 Task: Add a dependency to the task Issue with data being truncated when saving to database , the existing task  Changes made by one user not being visible to another user in the project ZeroG.
Action: Mouse moved to (395, 500)
Screenshot: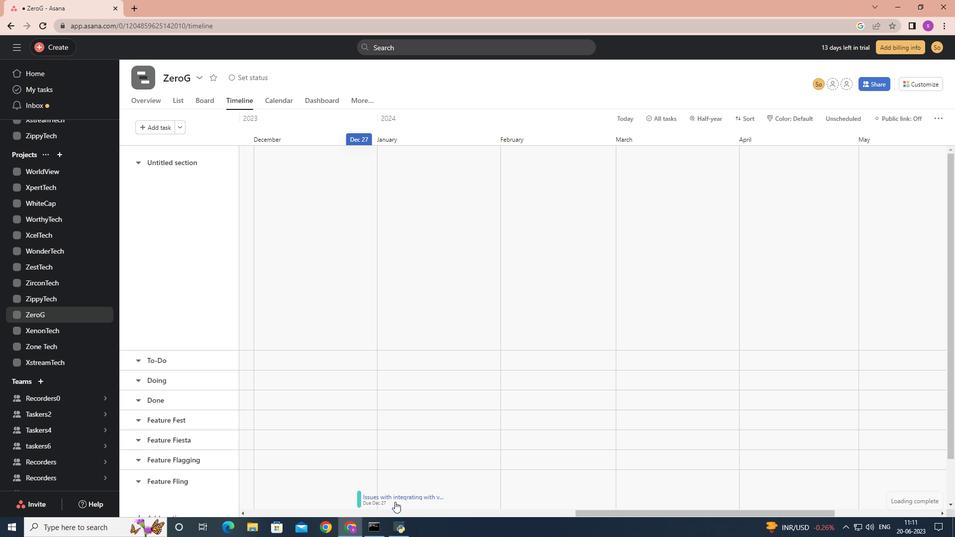 
Action: Mouse pressed left at (395, 500)
Screenshot: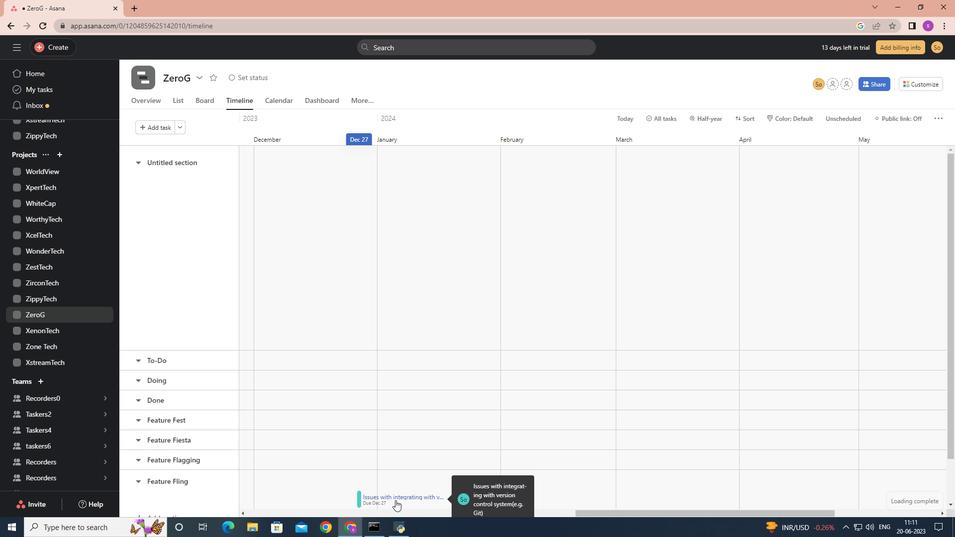 
Action: Mouse moved to (727, 267)
Screenshot: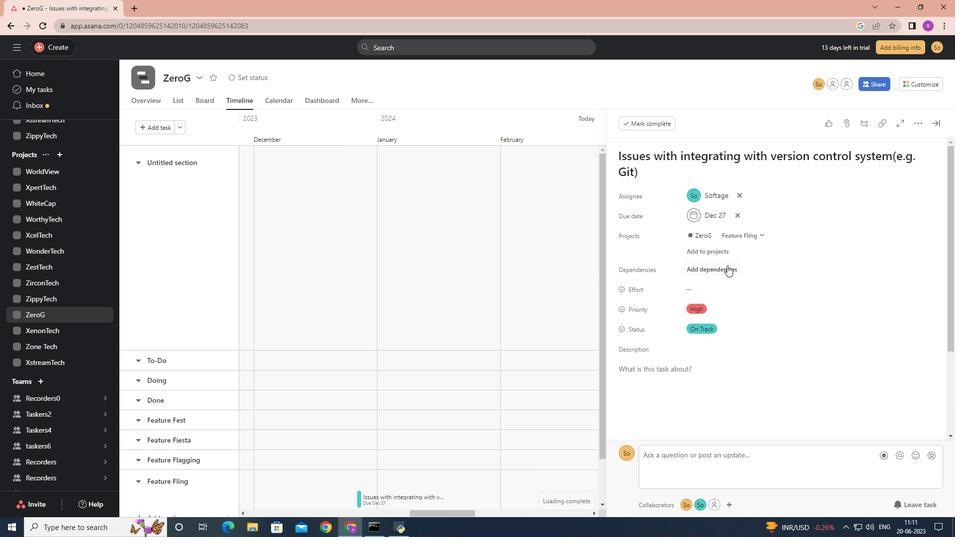
Action: Mouse pressed left at (727, 267)
Screenshot: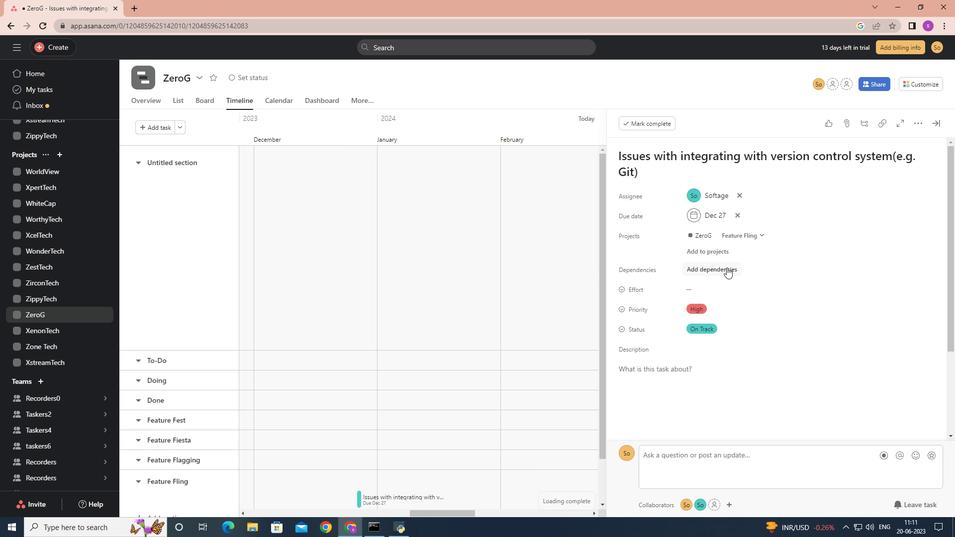 
Action: Mouse moved to (761, 347)
Screenshot: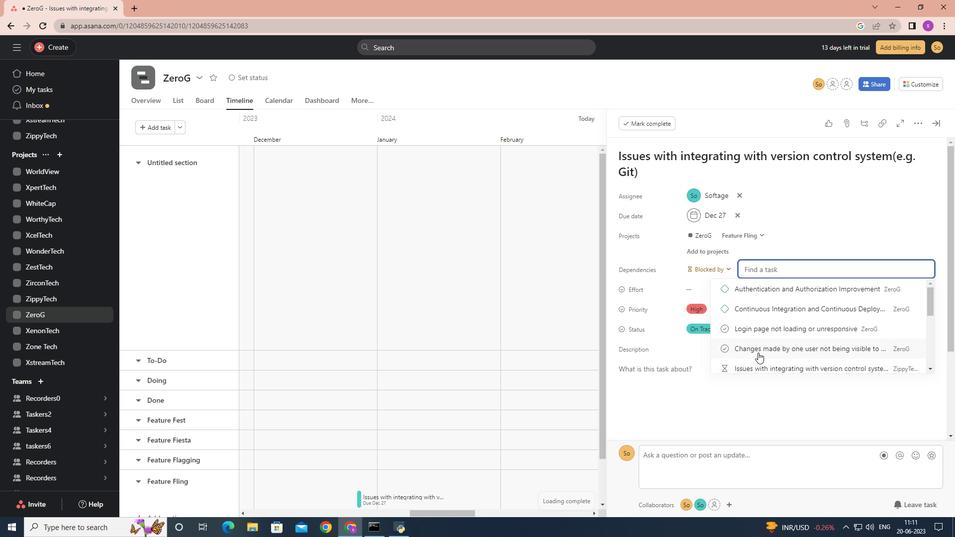 
Action: Mouse scrolled (761, 346) with delta (0, 0)
Screenshot: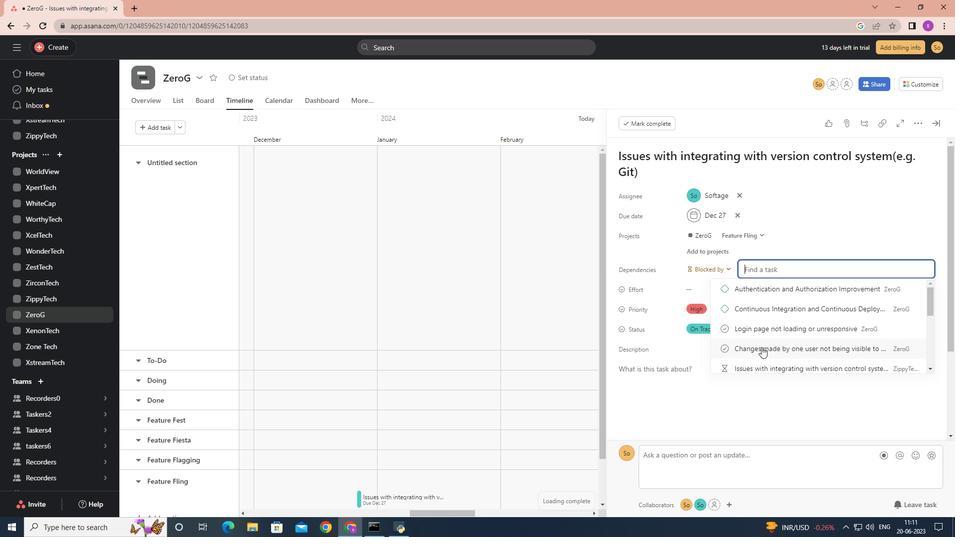 
Action: Mouse scrolled (761, 346) with delta (0, 0)
Screenshot: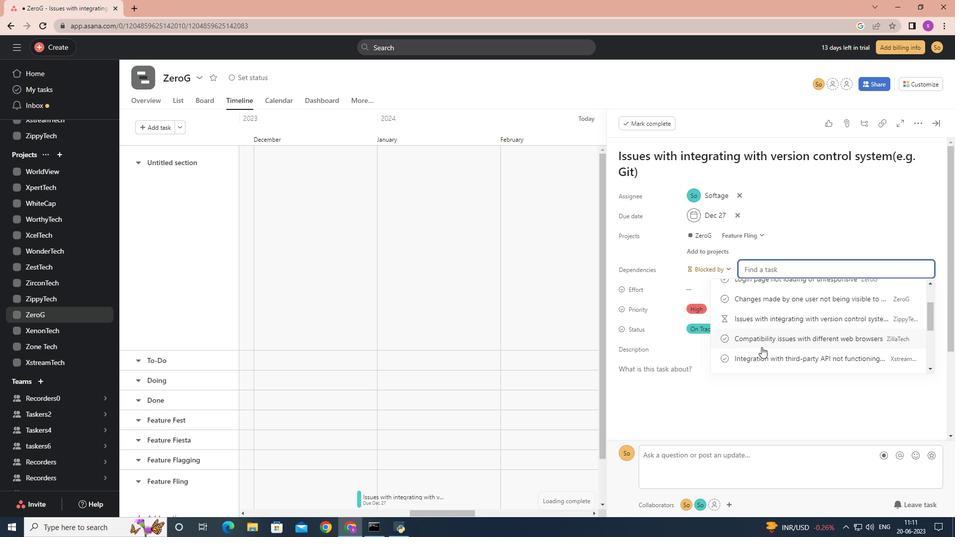 
Action: Mouse scrolled (761, 346) with delta (0, 0)
Screenshot: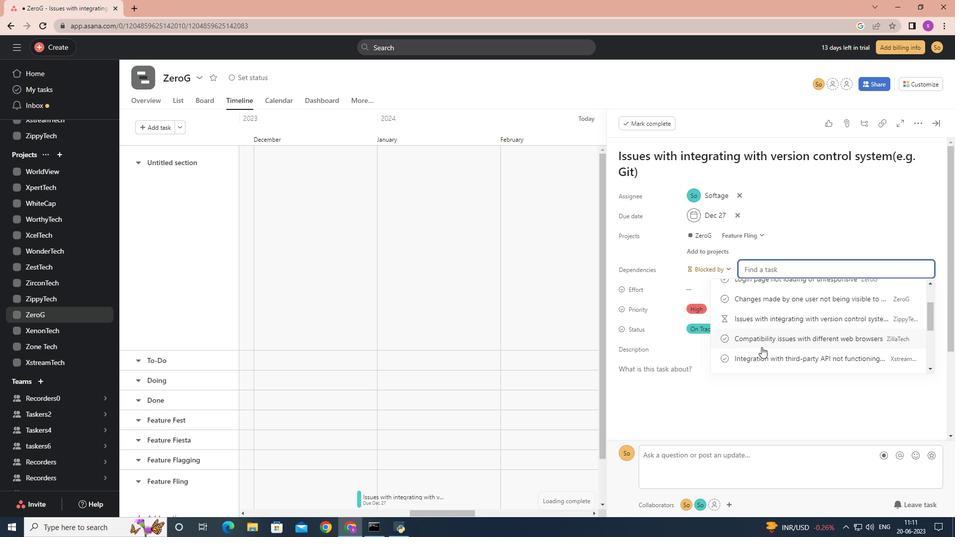 
Action: Mouse moved to (761, 347)
Screenshot: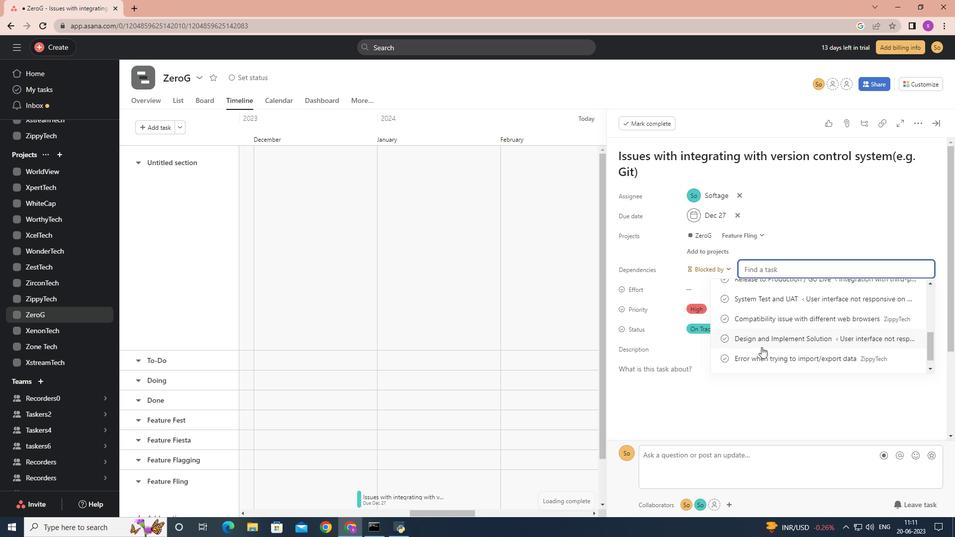 
Action: Mouse scrolled (761, 347) with delta (0, 0)
Screenshot: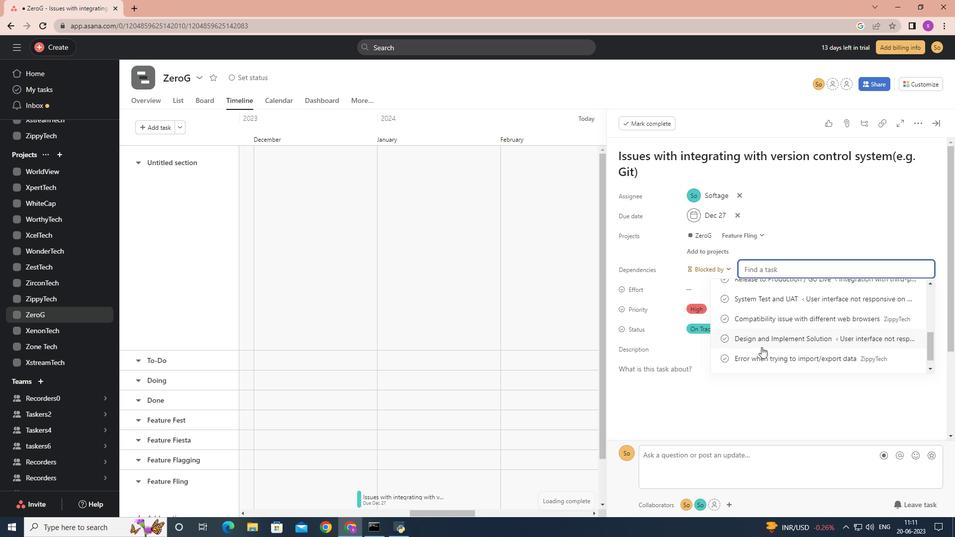 
Action: Mouse scrolled (761, 347) with delta (0, 0)
Screenshot: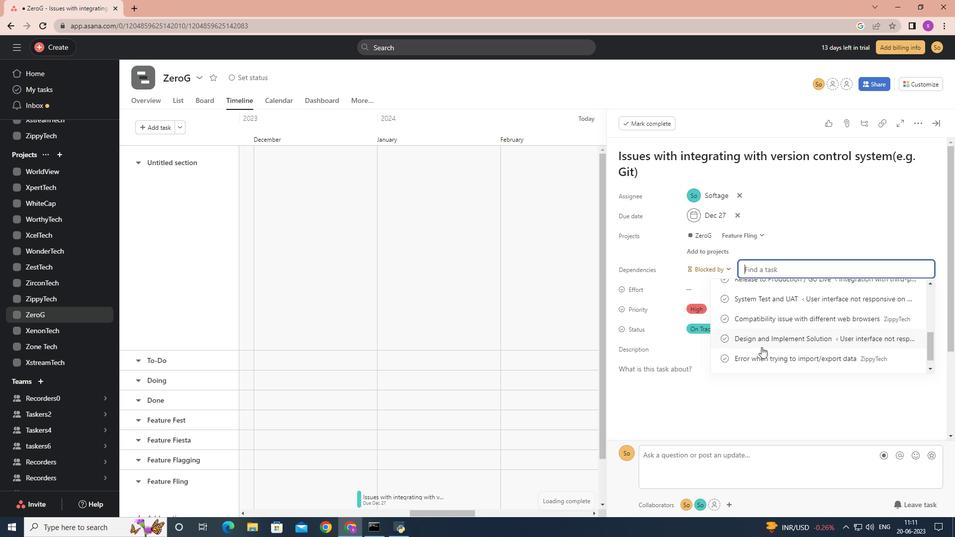 
Action: Mouse moved to (761, 347)
Screenshot: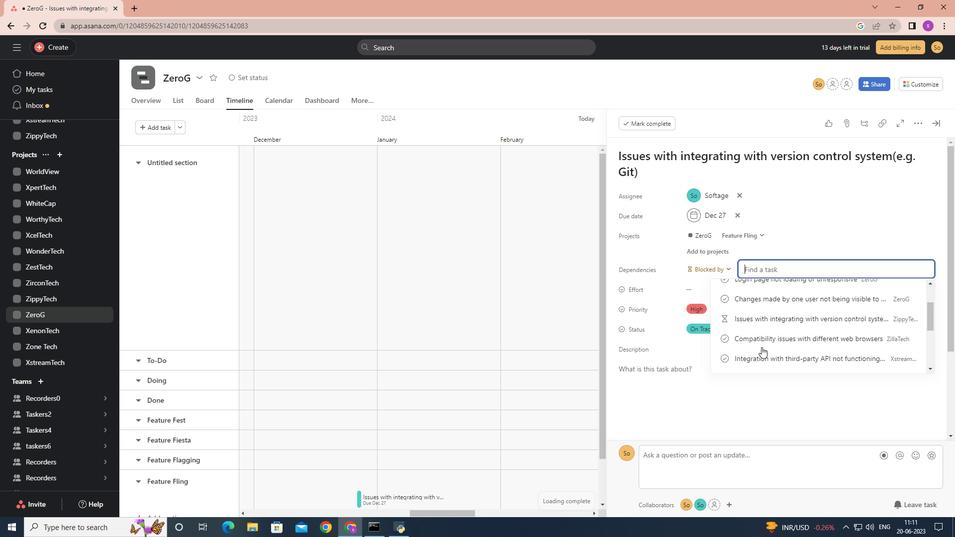 
Action: Mouse scrolled (761, 347) with delta (0, 0)
Screenshot: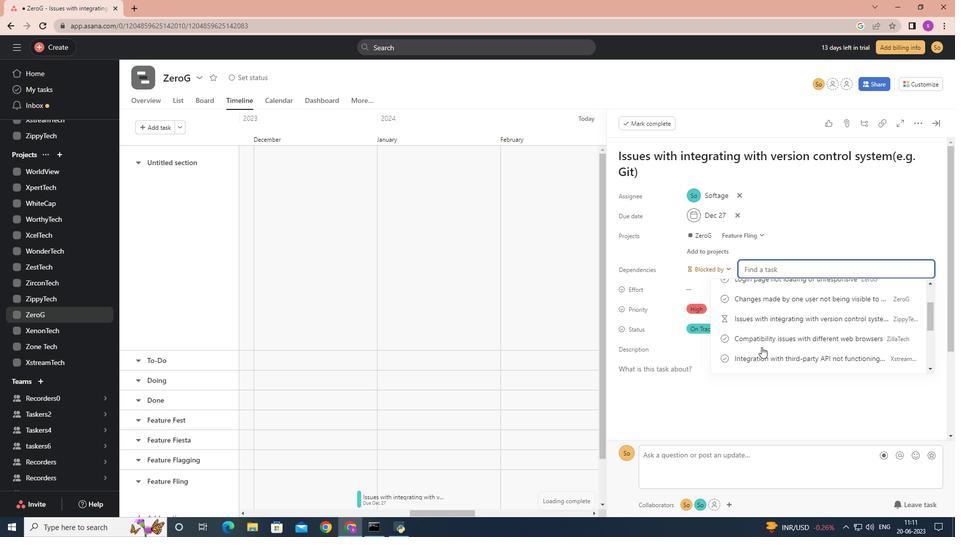 
Action: Mouse scrolled (761, 347) with delta (0, 0)
Screenshot: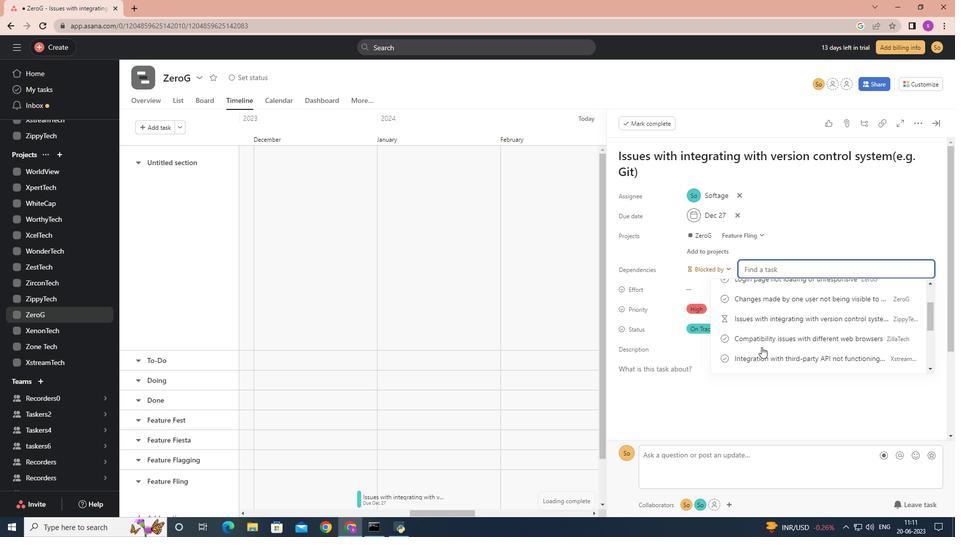 
Action: Mouse moved to (761, 347)
Screenshot: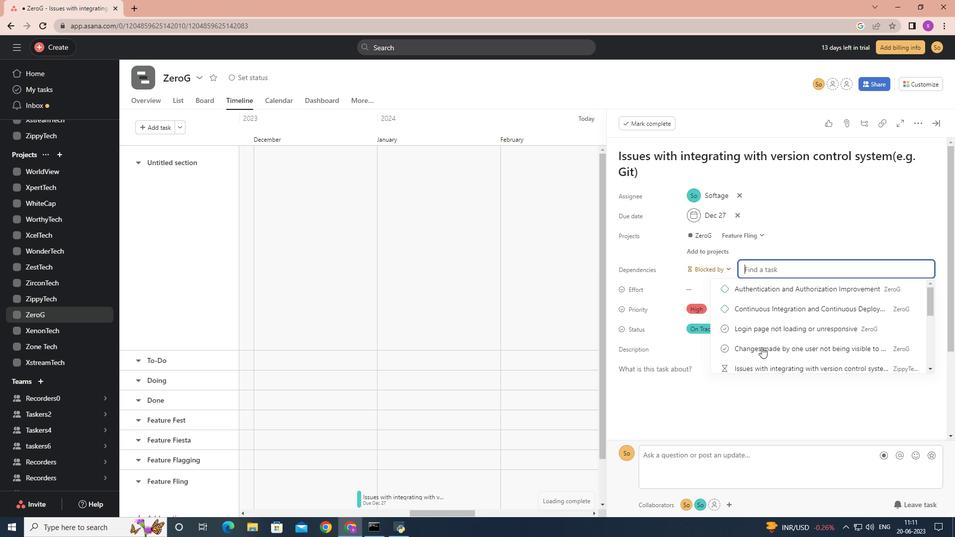 
Action: Mouse scrolled (761, 347) with delta (0, 0)
Screenshot: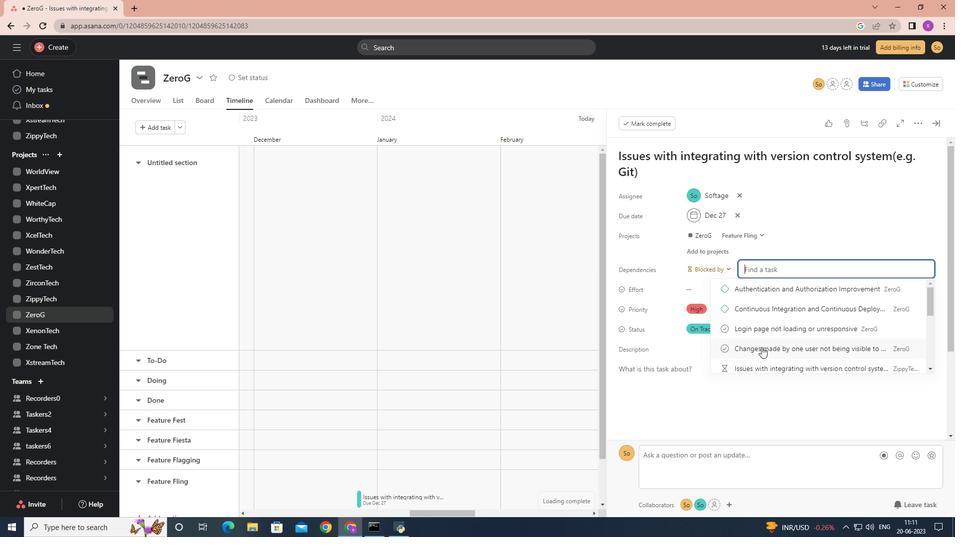 
Action: Mouse moved to (759, 334)
Screenshot: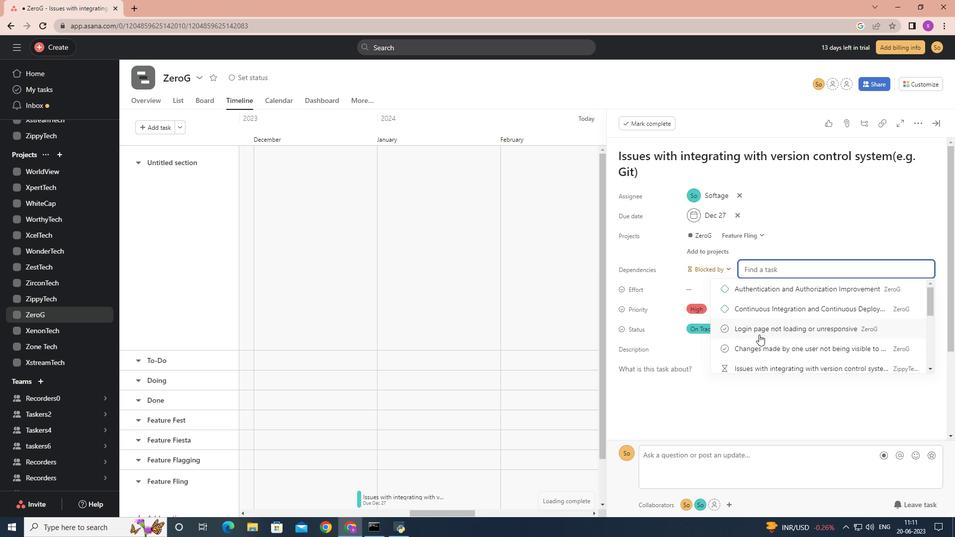 
Action: Mouse scrolled (759, 334) with delta (0, 0)
Screenshot: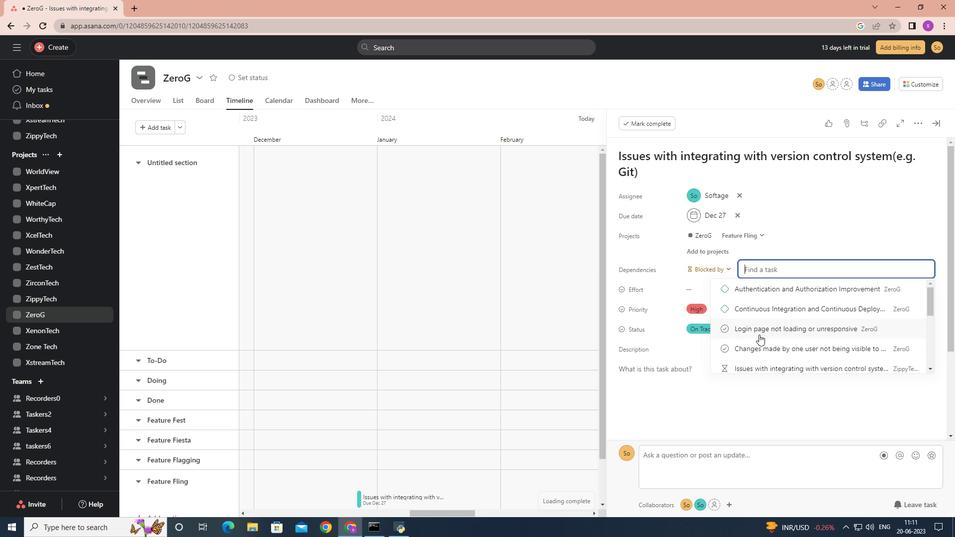 
Action: Mouse scrolled (759, 335) with delta (0, 0)
Screenshot: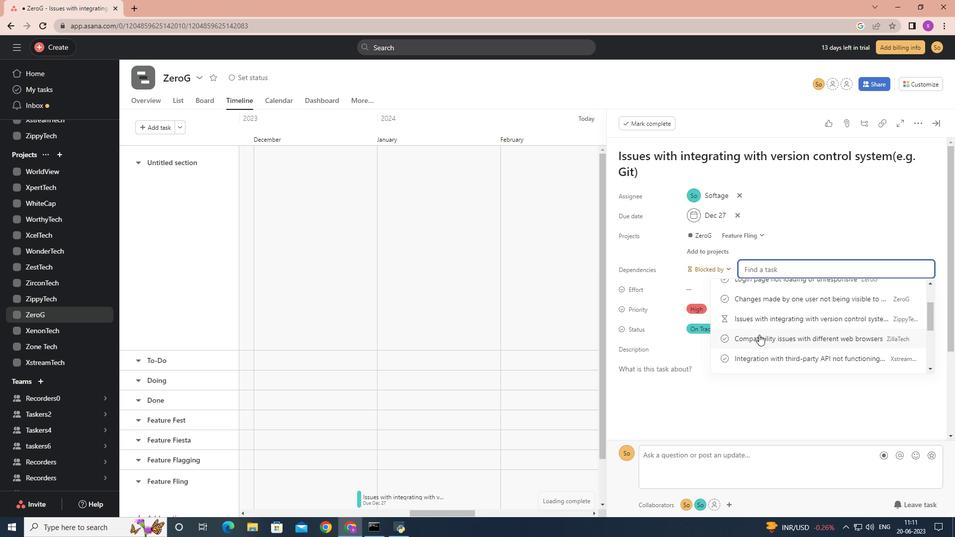 
Action: Mouse scrolled (759, 334) with delta (0, 0)
Screenshot: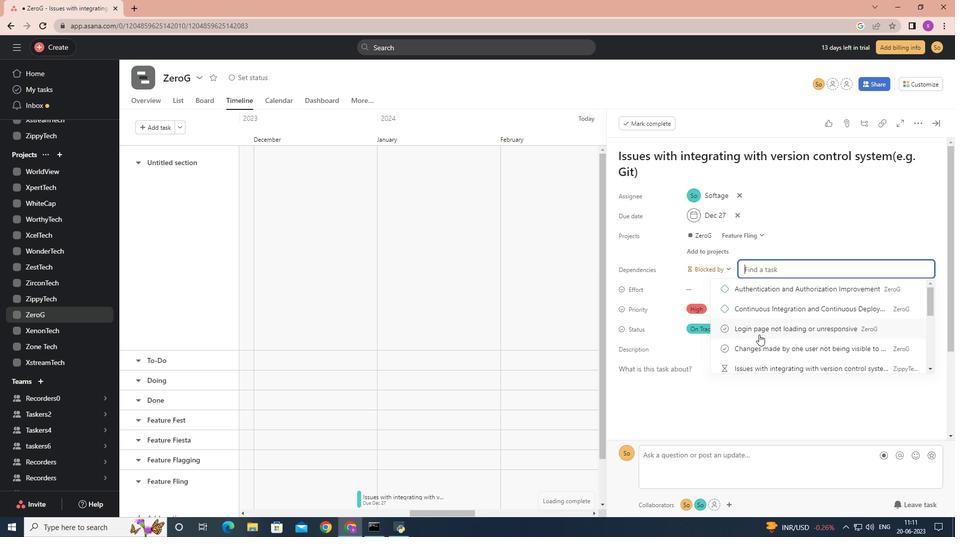 
Action: Mouse scrolled (759, 335) with delta (0, 0)
Screenshot: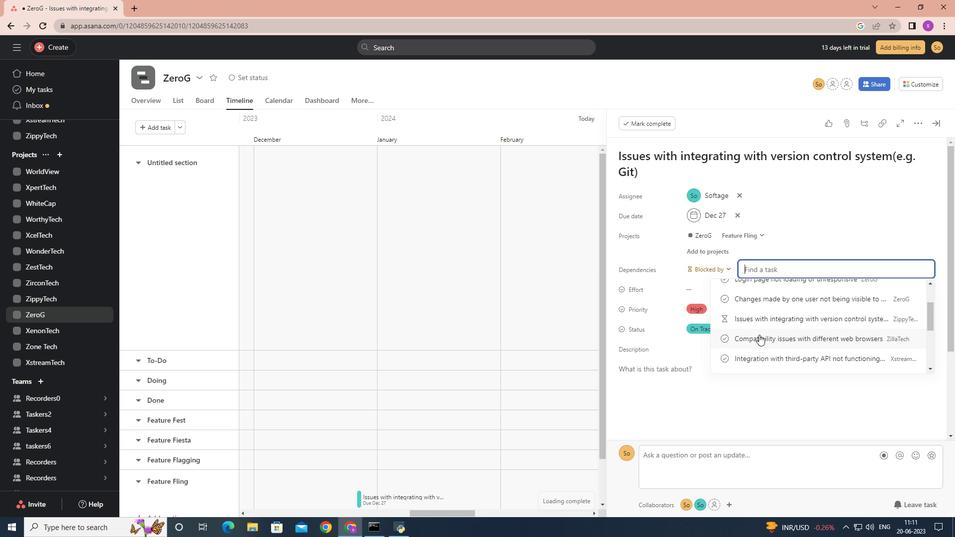 
Action: Mouse scrolled (759, 335) with delta (0, 0)
Screenshot: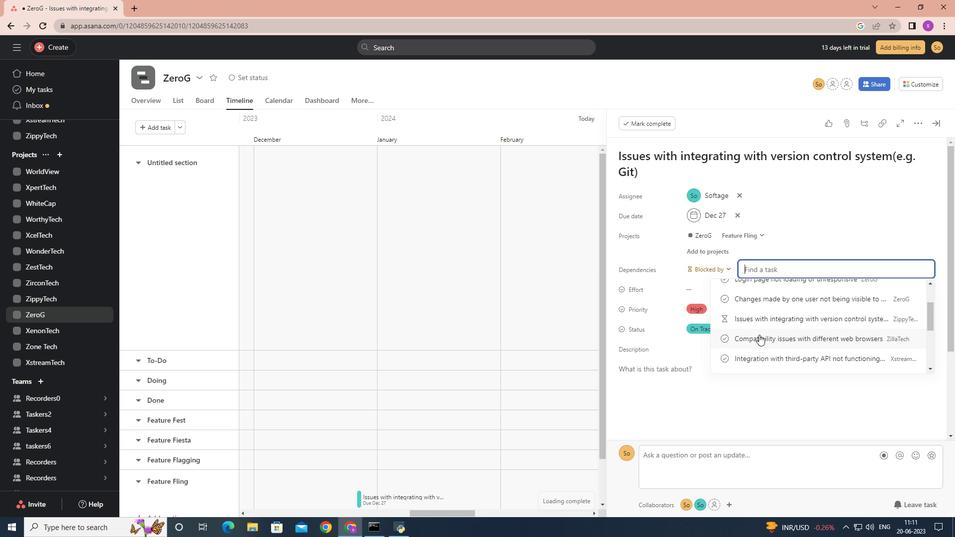
Action: Mouse scrolled (759, 335) with delta (0, 0)
Screenshot: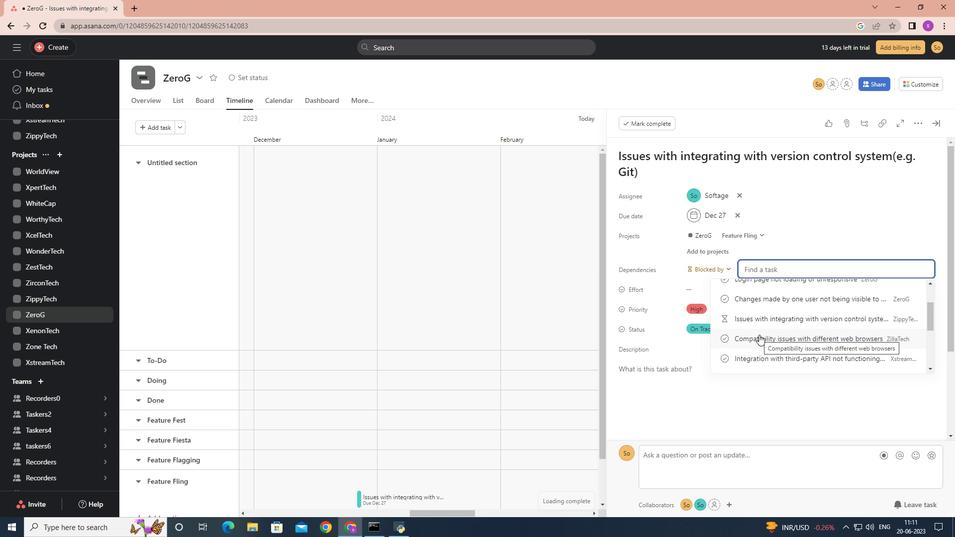 
Action: Mouse moved to (755, 343)
Screenshot: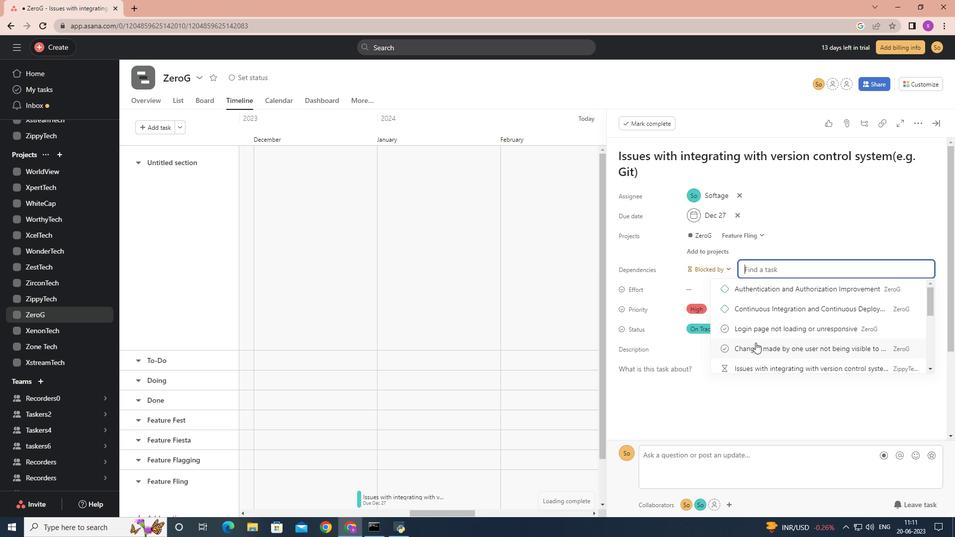 
Action: Mouse pressed left at (755, 343)
Screenshot: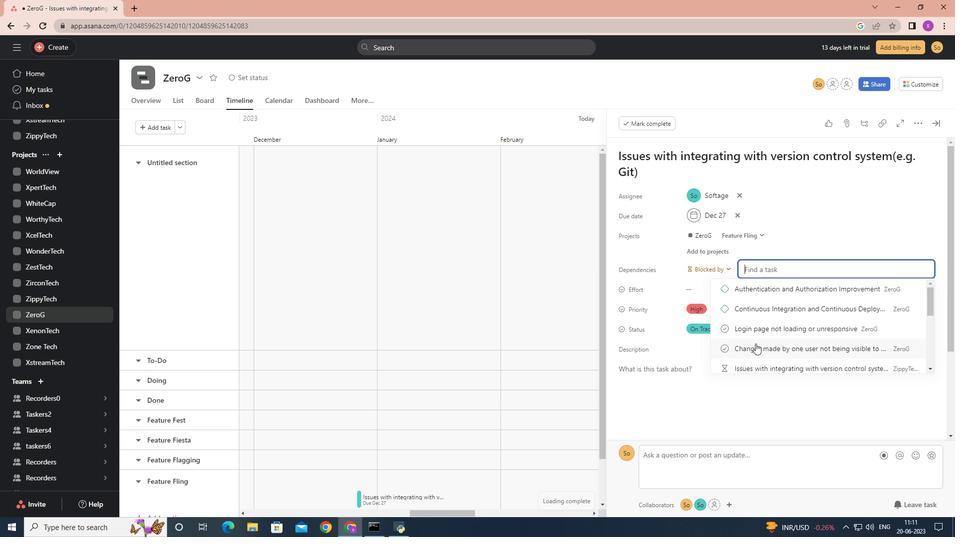 
Action: Mouse moved to (755, 333)
Screenshot: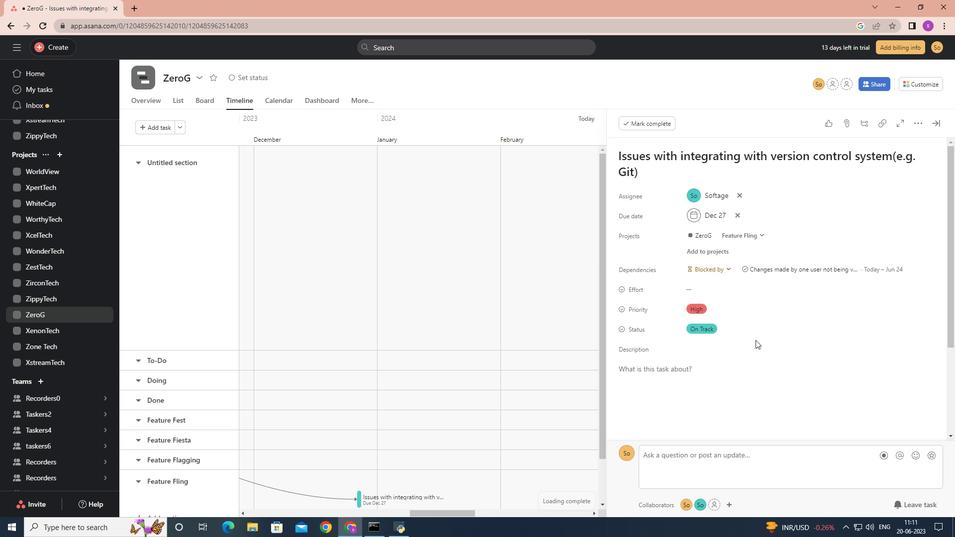 
Action: Mouse scrolled (755, 332) with delta (0, 0)
Screenshot: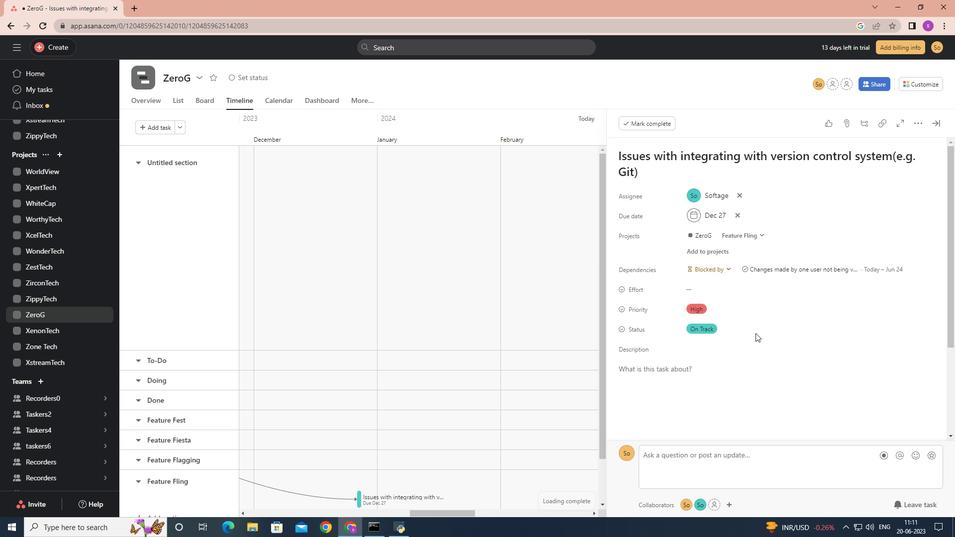 
